 Task: Assign in the project AgileAssist the issue 'Implement a new cloud-based project portfolio management system for a company with advanced portfolio tracking and reporting capabilities' to the sprint 'Asteroid Belt'. Assign in the project AgileAssist the issue 'Integrate a new social media sharing feature into an existing mobile application to increase user engagement and brand awareness' to the sprint 'Asteroid Belt'. Assign in the project AgileAssist the issue 'Develop a new tool for automated testing of web accessibility compliance' to the sprint 'Asteroid Belt'. Assign in the project AgileAssist the issue 'Upgrade the deployment process of a web application to improve the speed and reliability of deployment' to the sprint 'Asteroid Belt'
Action: Mouse moved to (233, 63)
Screenshot: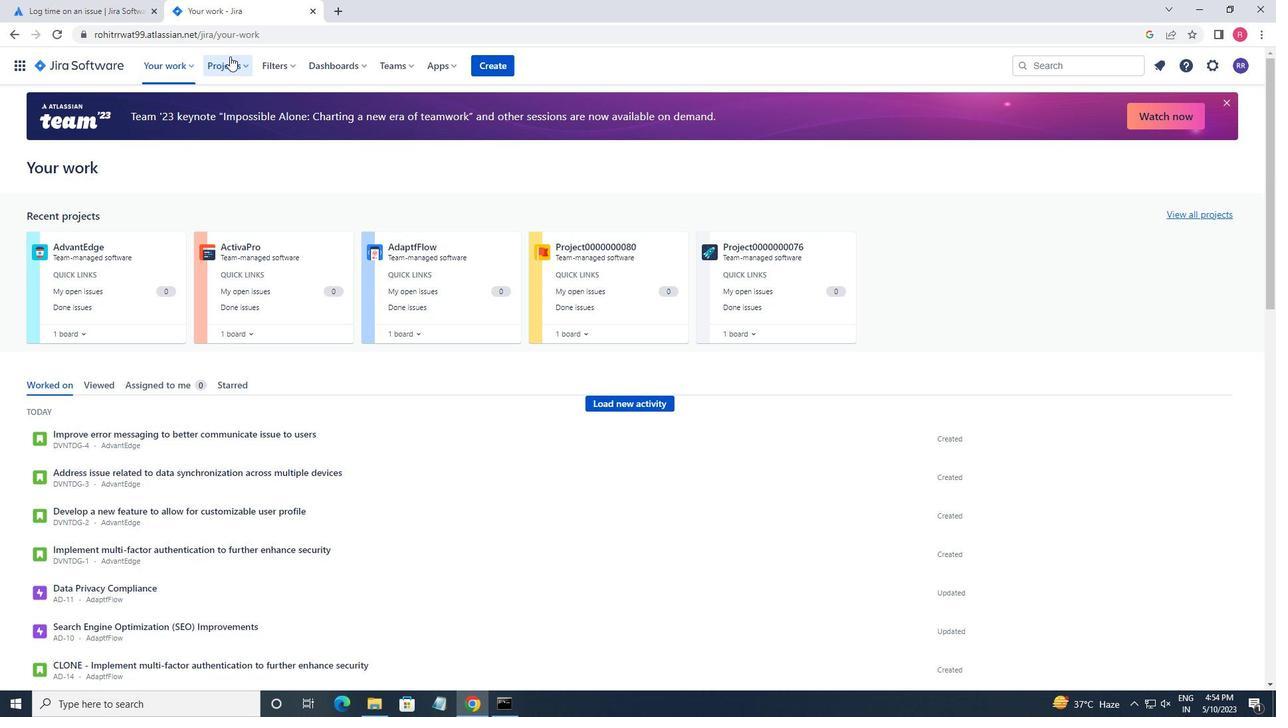 
Action: Mouse pressed left at (233, 63)
Screenshot: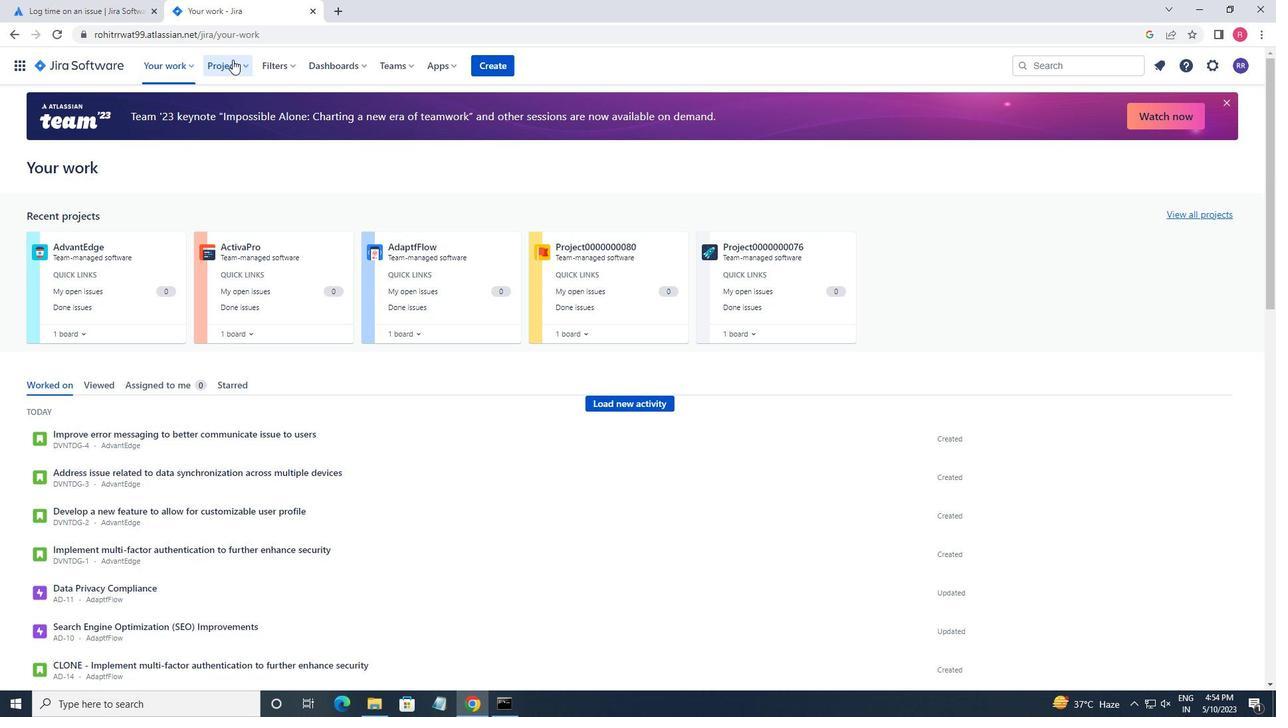 
Action: Mouse moved to (264, 116)
Screenshot: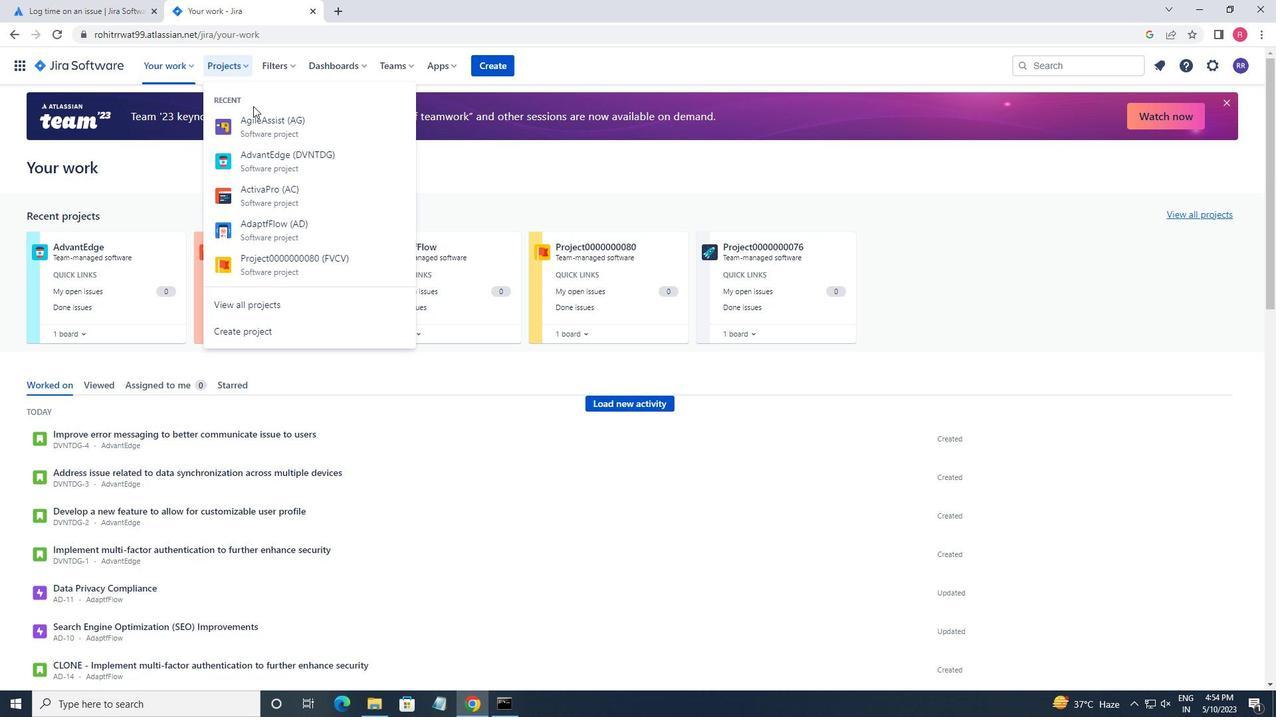 
Action: Mouse pressed left at (264, 116)
Screenshot: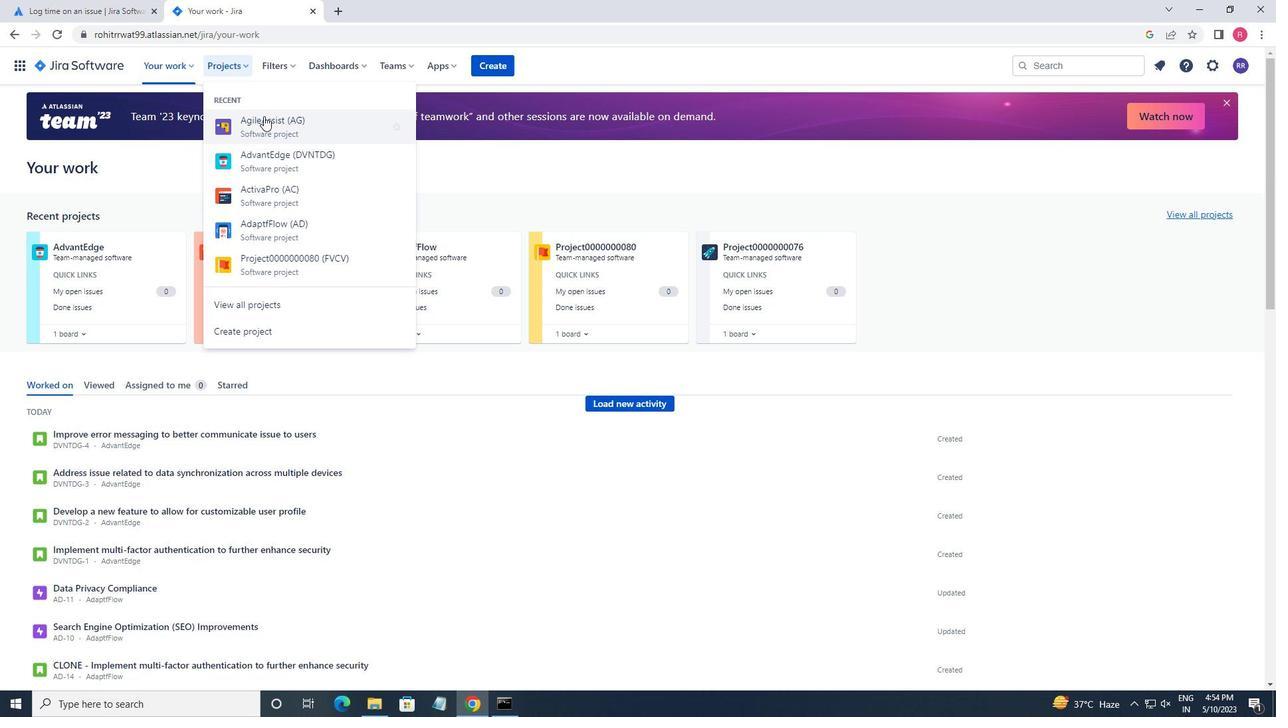 
Action: Mouse moved to (60, 198)
Screenshot: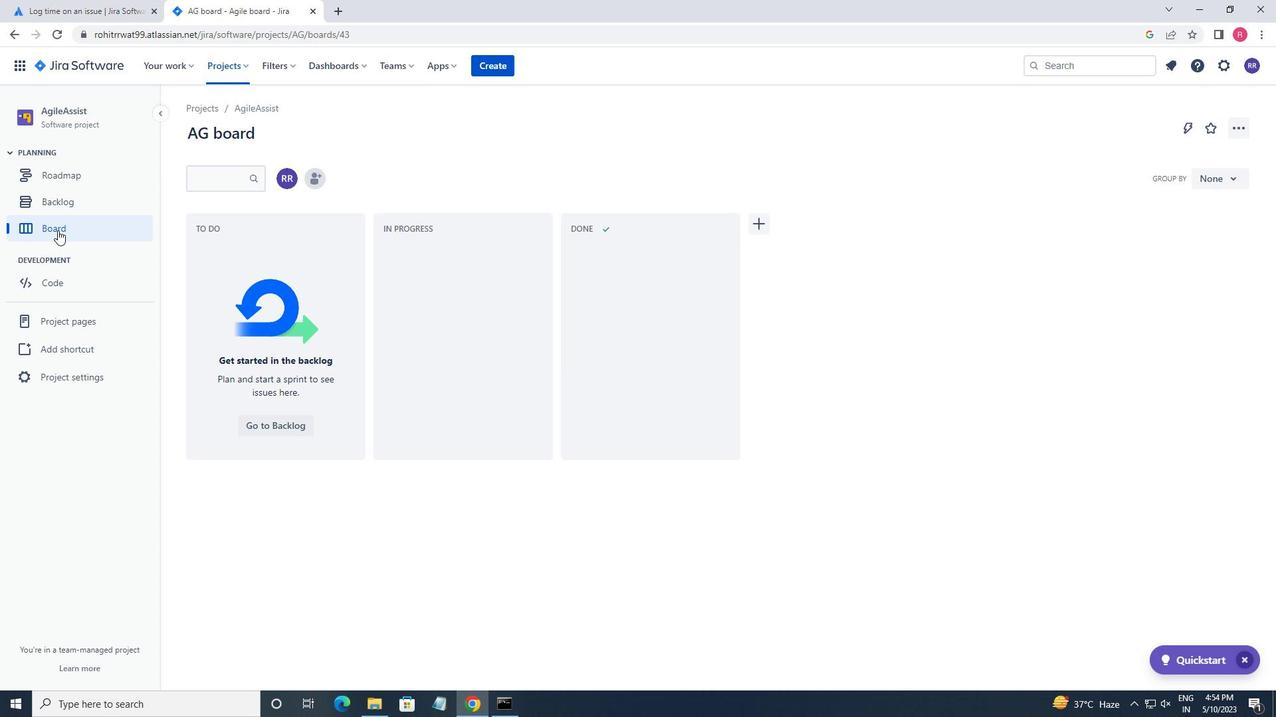 
Action: Mouse pressed left at (60, 198)
Screenshot: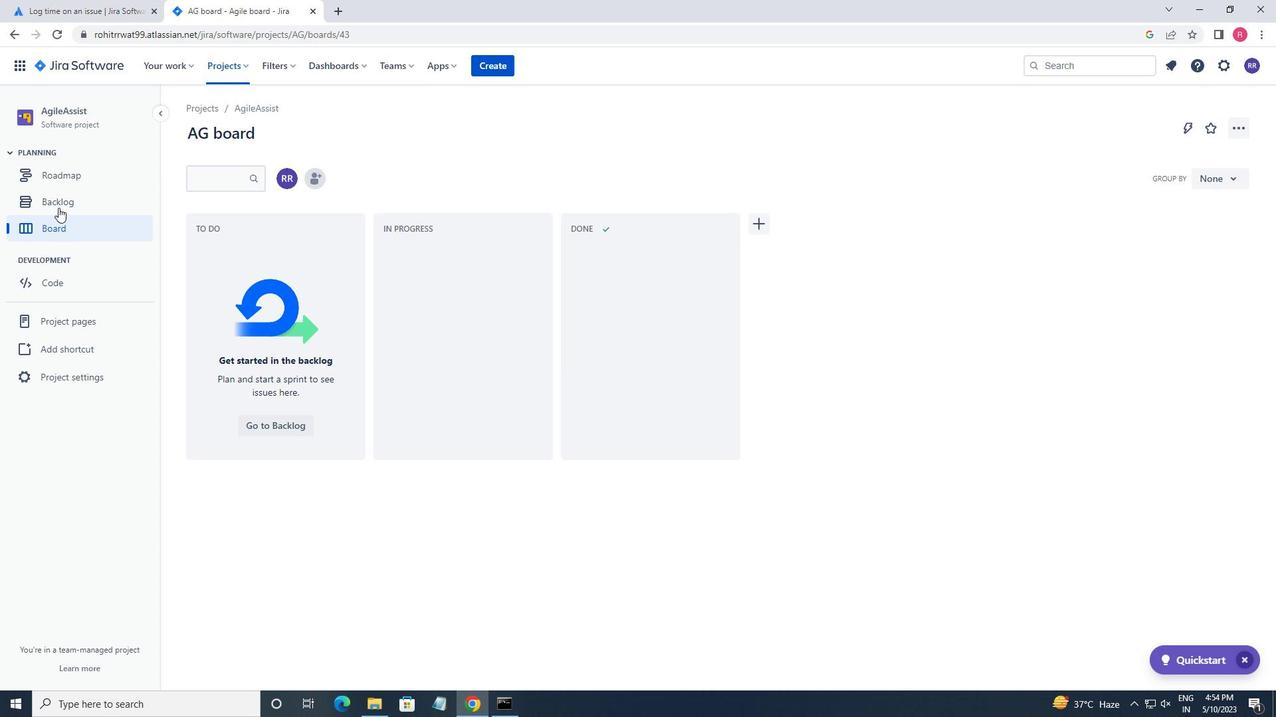 
Action: Mouse moved to (606, 556)
Screenshot: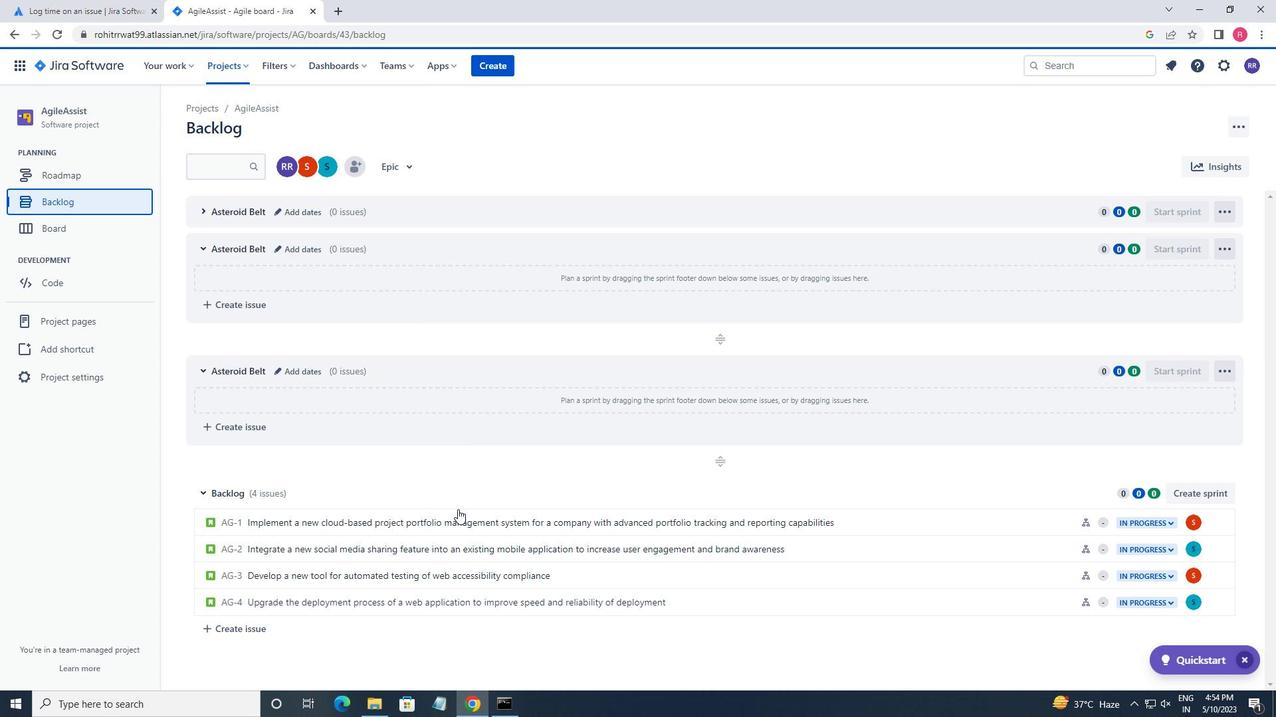 
Action: Mouse scrolled (606, 555) with delta (0, 0)
Screenshot: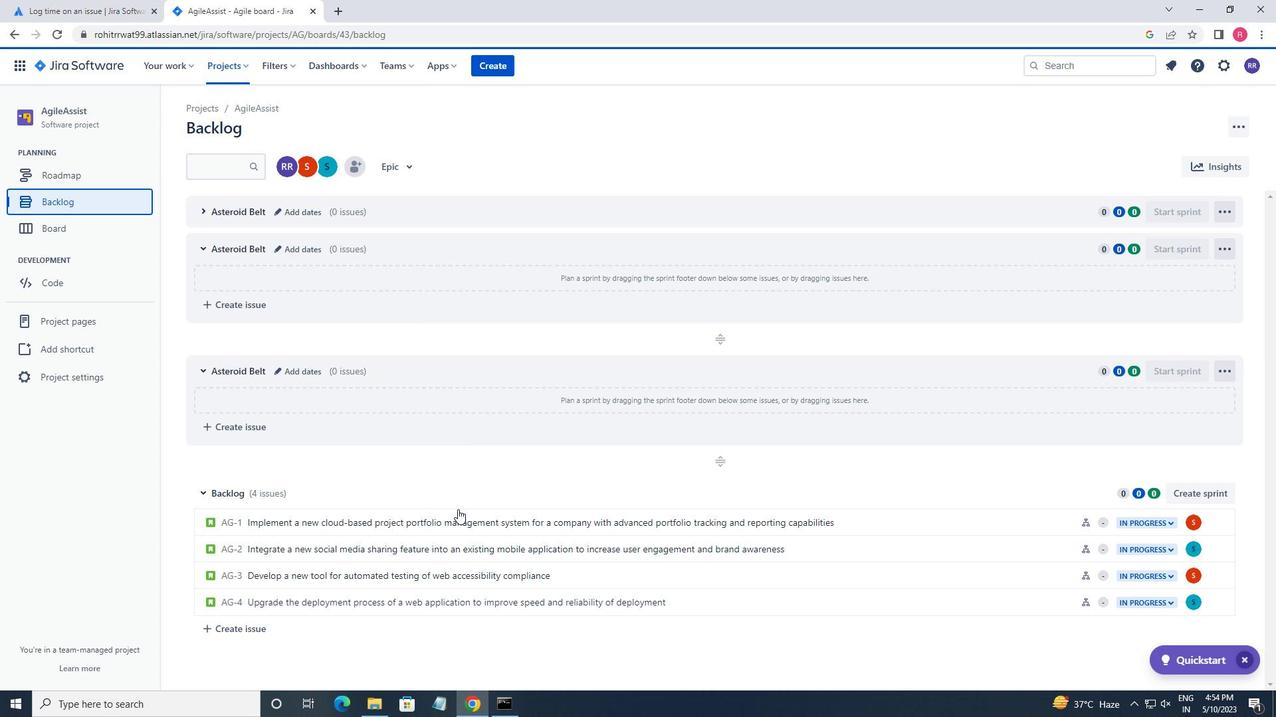 
Action: Mouse moved to (627, 553)
Screenshot: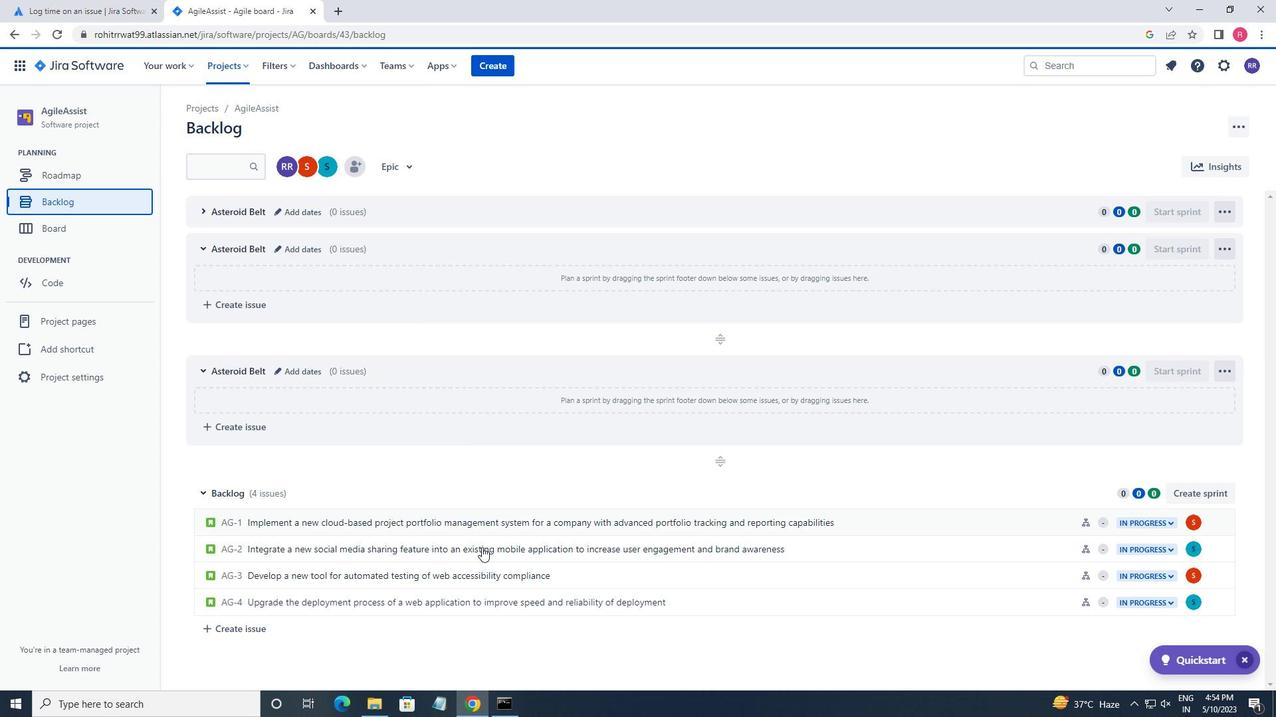 
Action: Mouse scrolled (627, 553) with delta (0, 0)
Screenshot: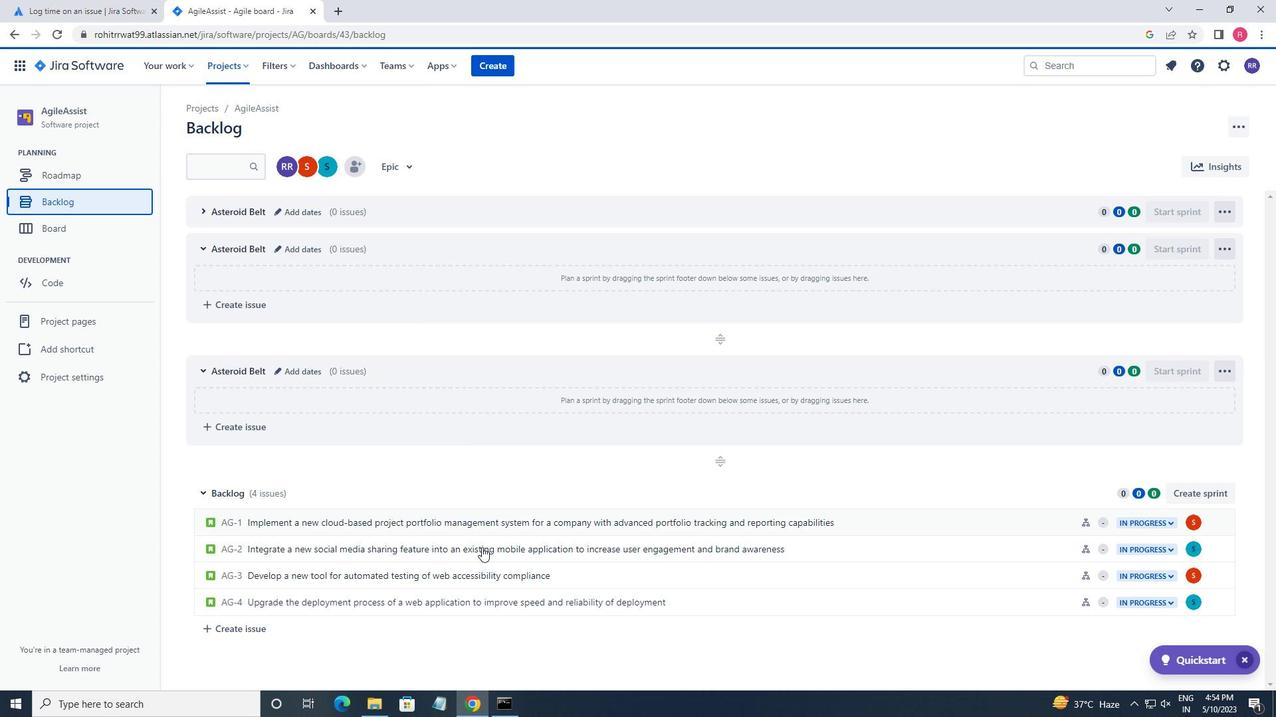 
Action: Mouse moved to (628, 553)
Screenshot: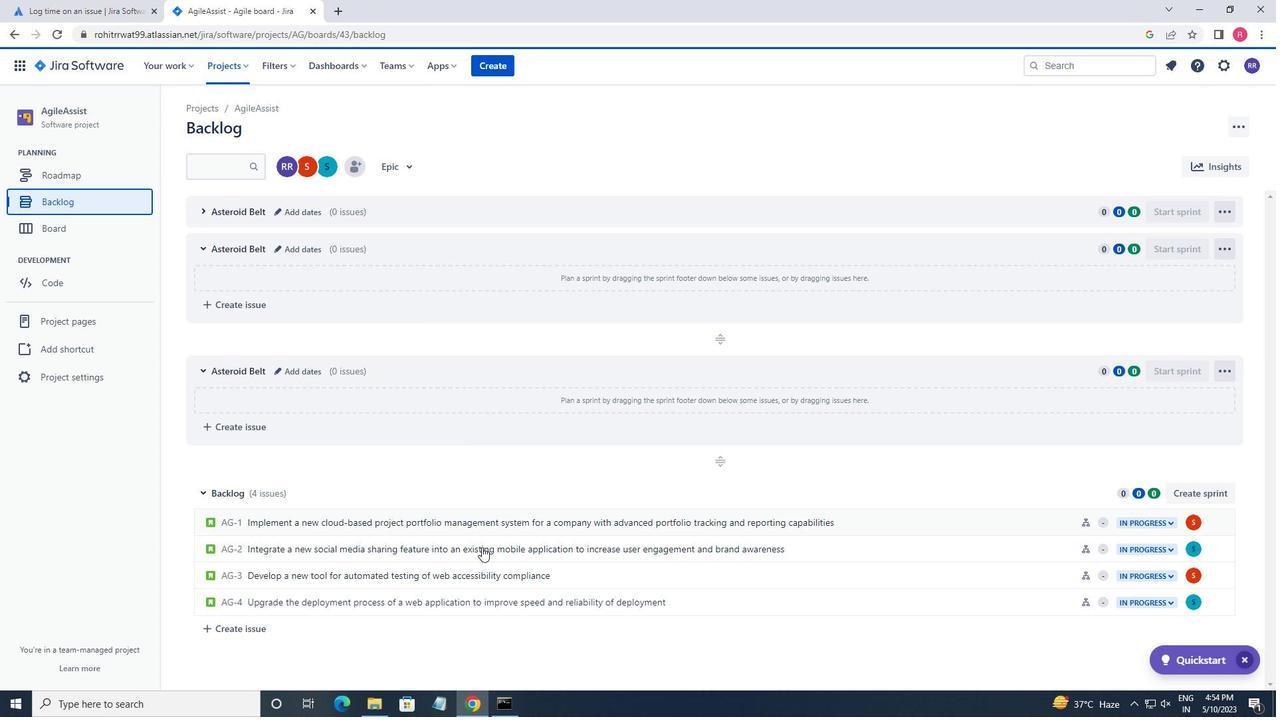 
Action: Mouse scrolled (628, 552) with delta (0, 0)
Screenshot: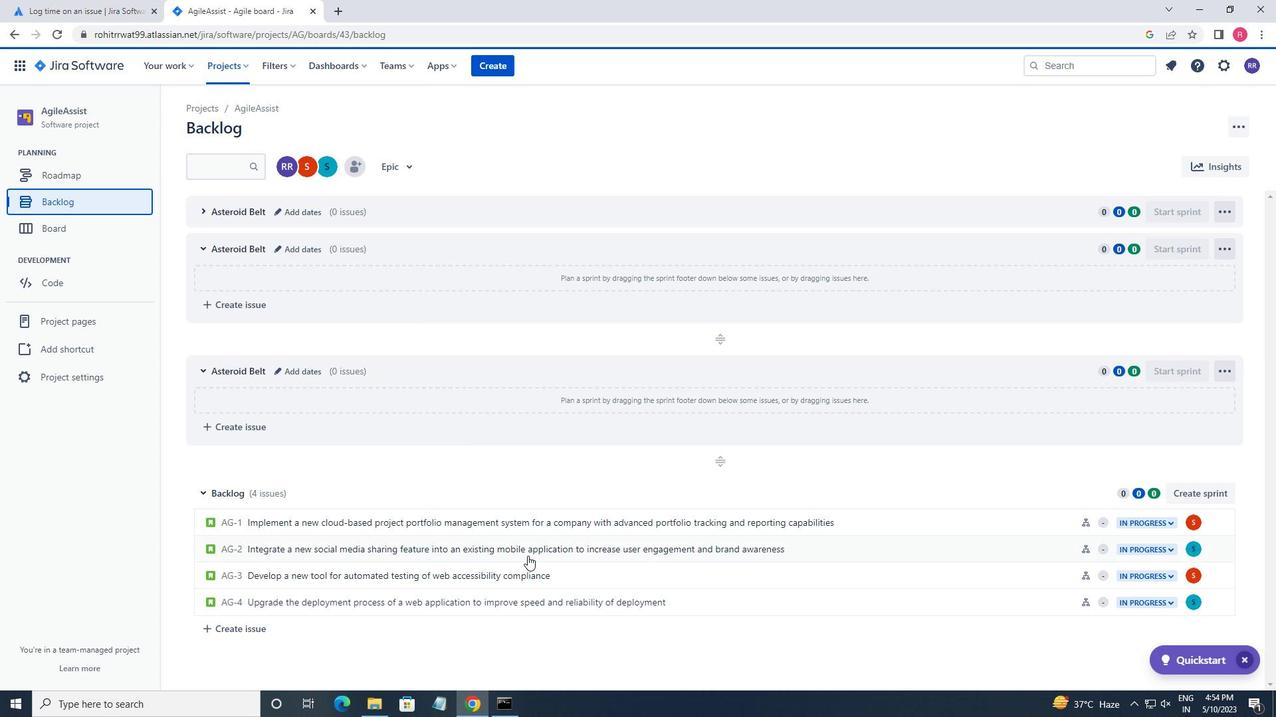 
Action: Mouse moved to (1209, 523)
Screenshot: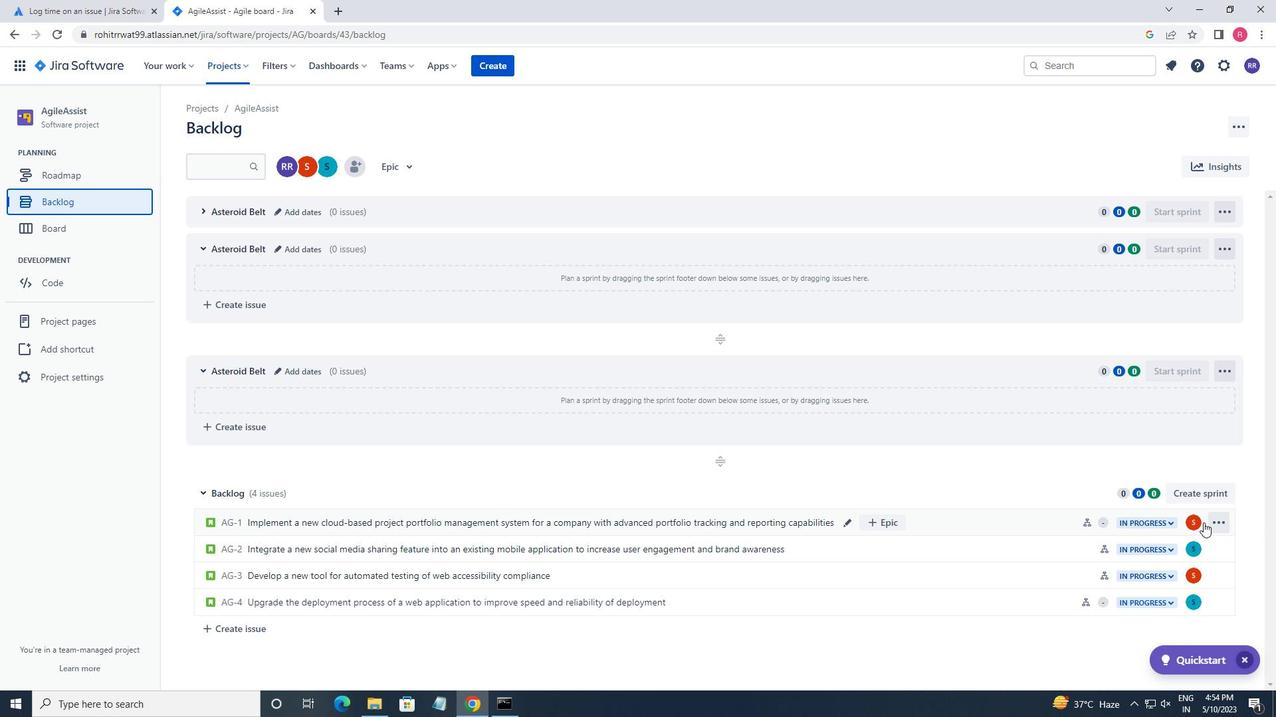 
Action: Mouse pressed left at (1209, 523)
Screenshot: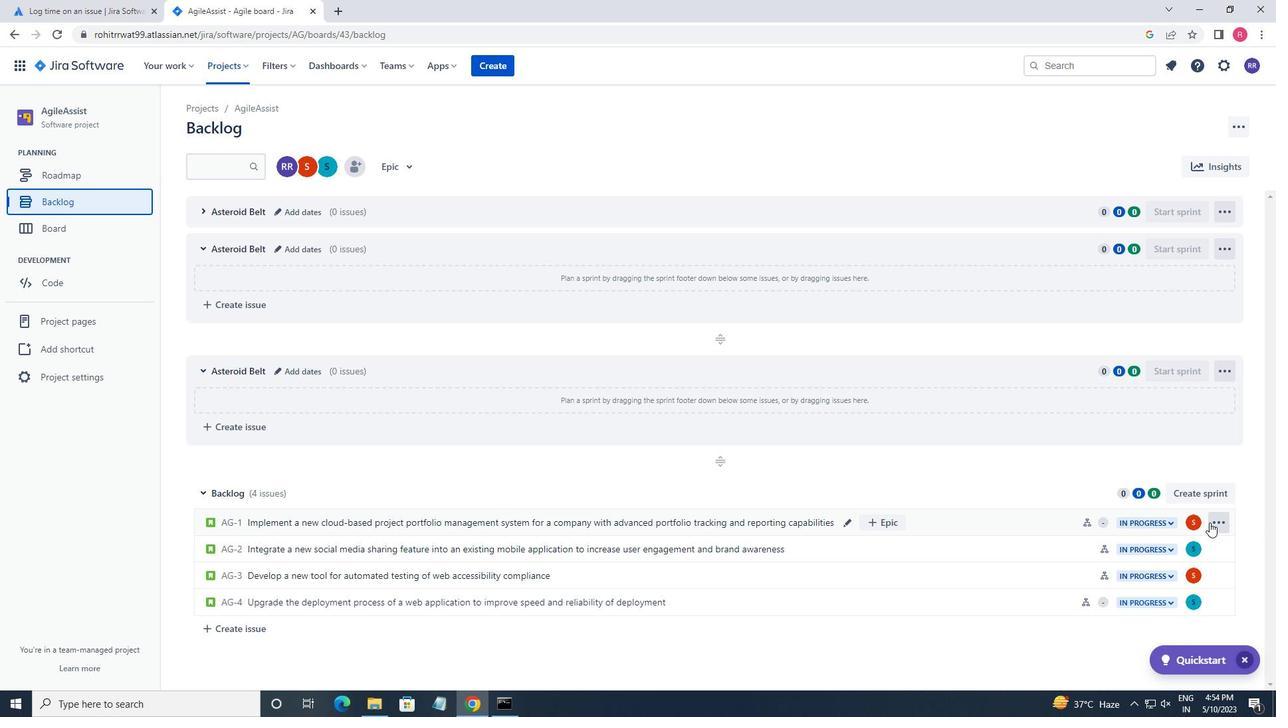 
Action: Mouse moved to (1175, 409)
Screenshot: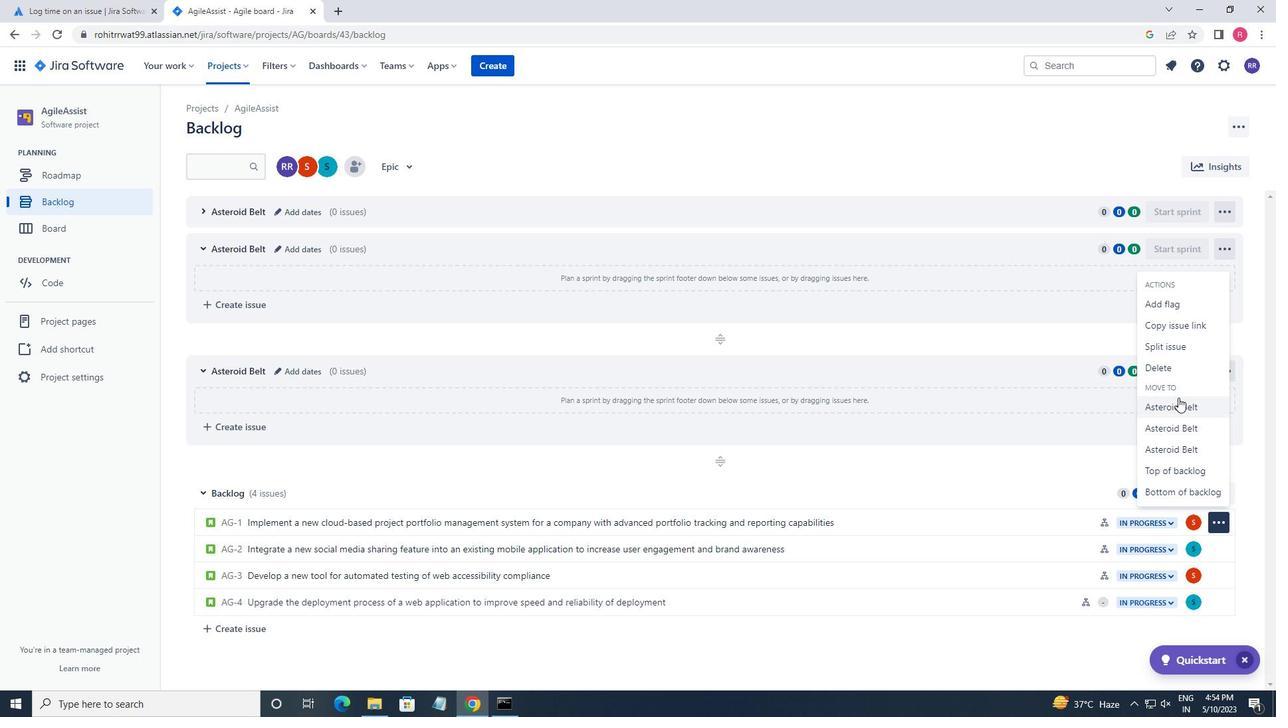 
Action: Mouse pressed left at (1175, 409)
Screenshot: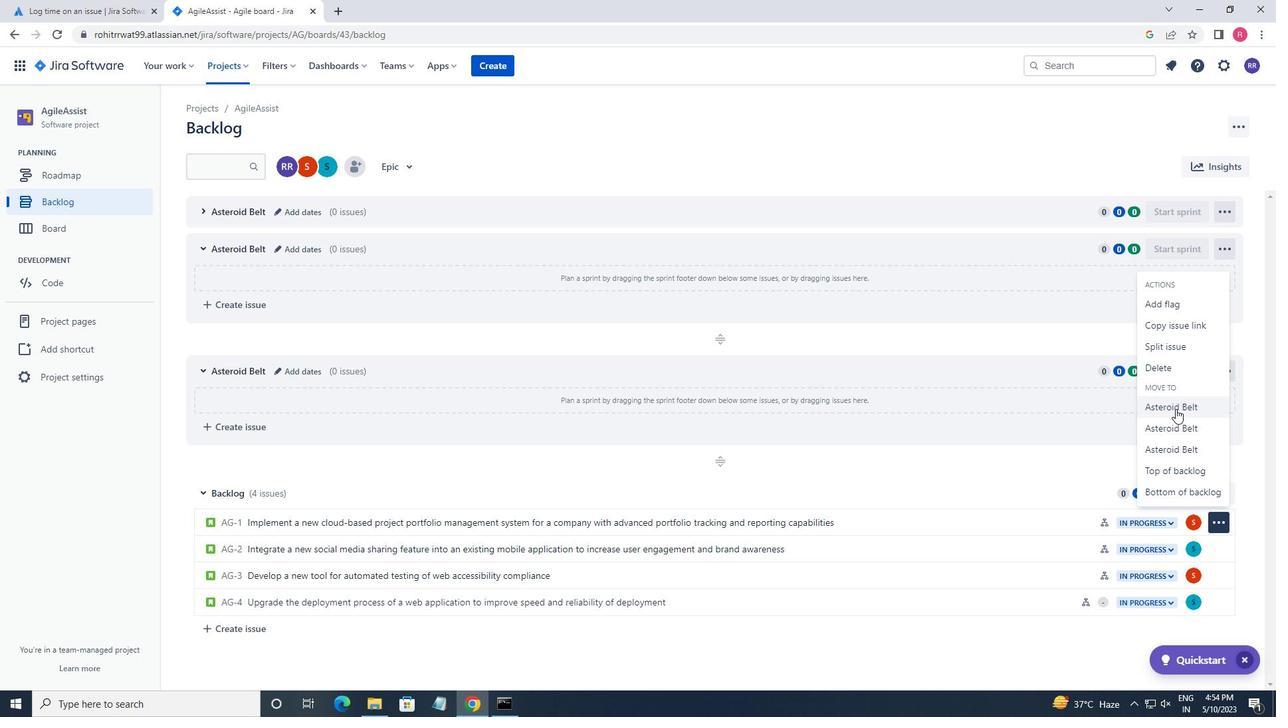 
Action: Mouse moved to (1223, 523)
Screenshot: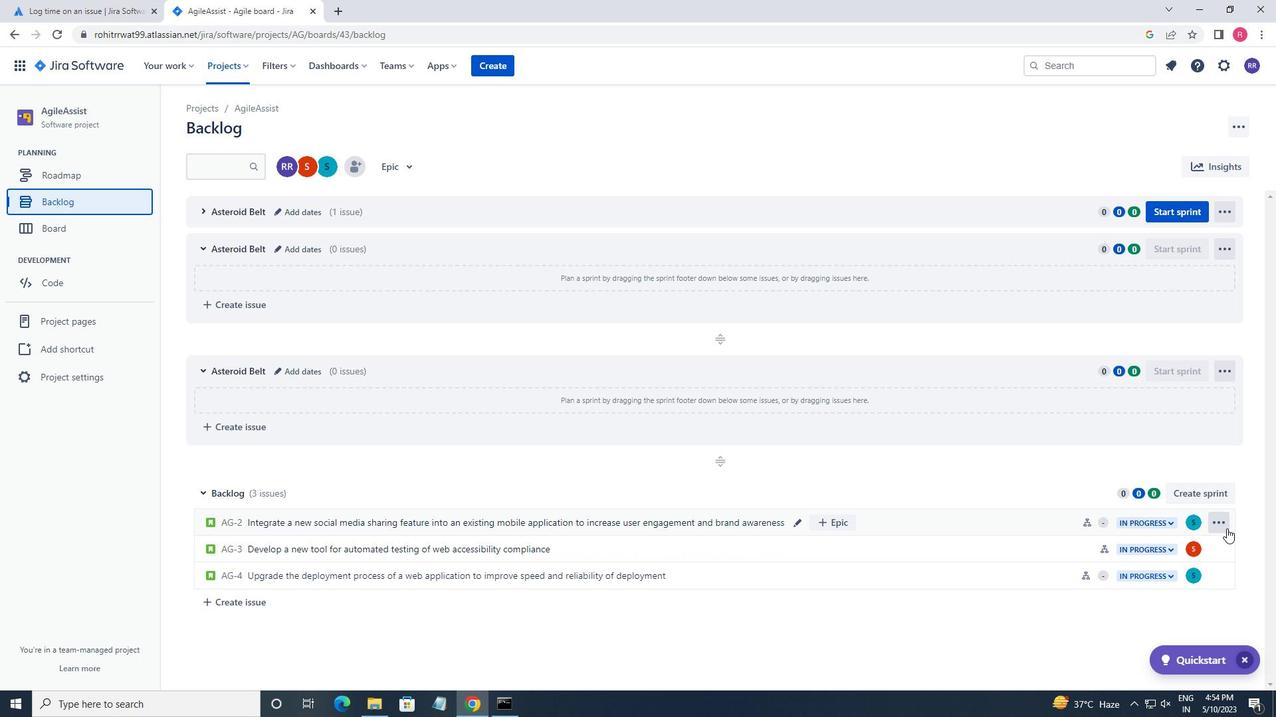 
Action: Mouse pressed left at (1223, 523)
Screenshot: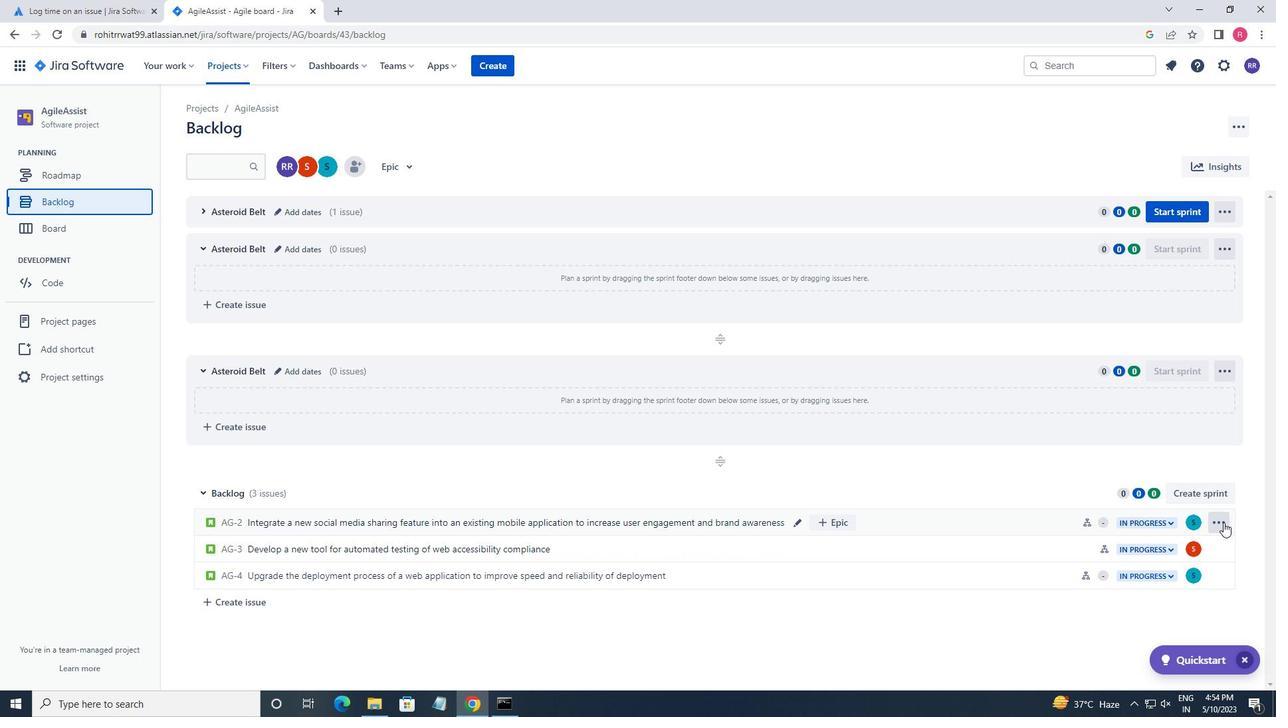 
Action: Mouse moved to (1184, 432)
Screenshot: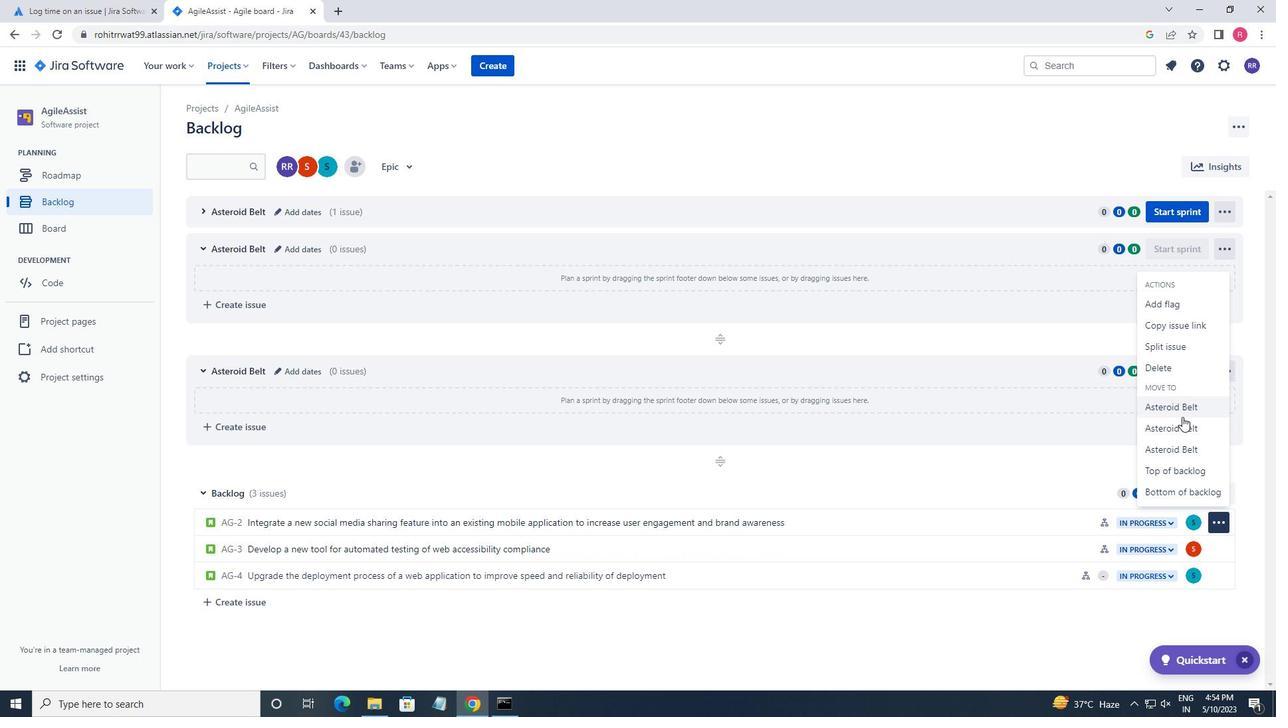 
Action: Mouse pressed left at (1184, 432)
Screenshot: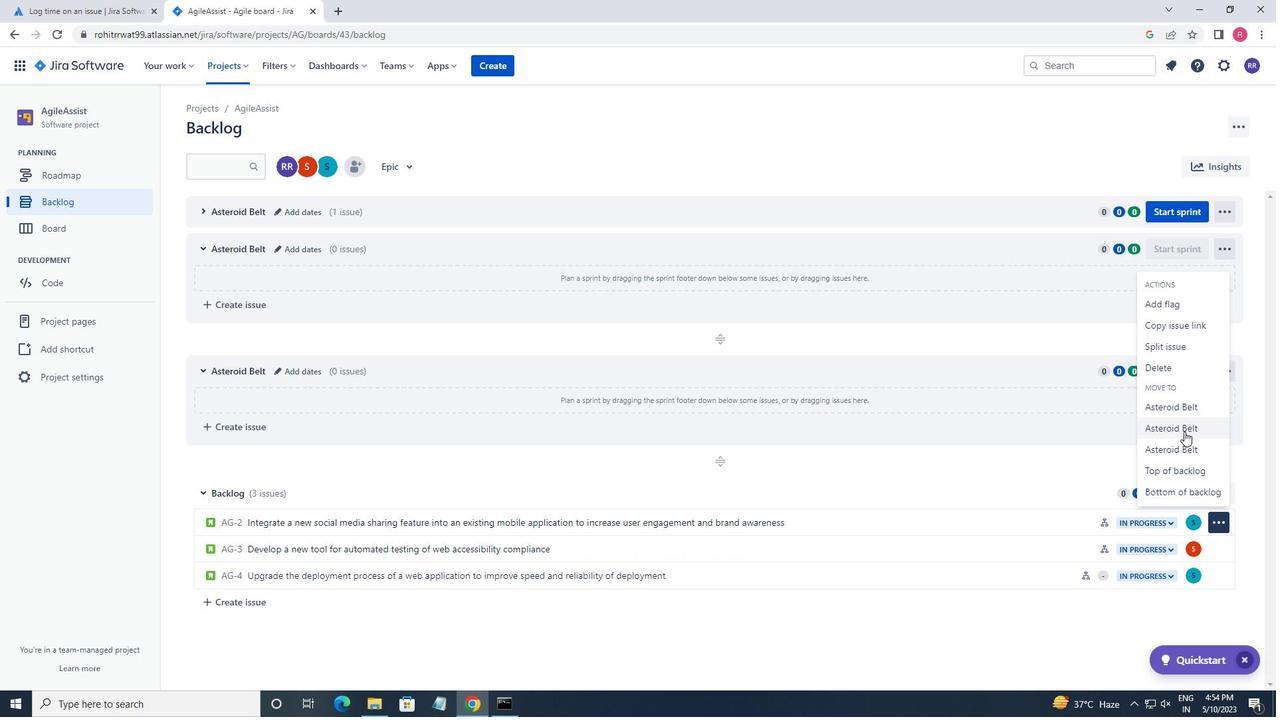 
Action: Mouse moved to (1213, 531)
Screenshot: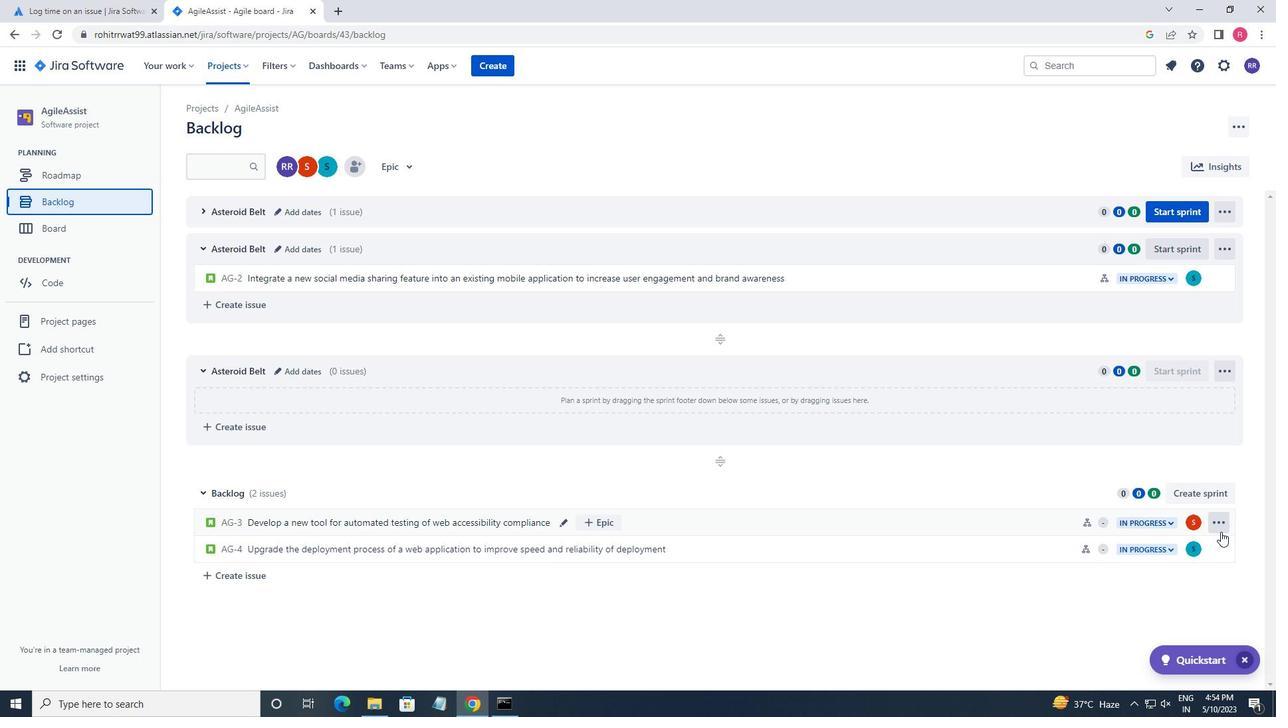 
Action: Mouse pressed left at (1213, 531)
Screenshot: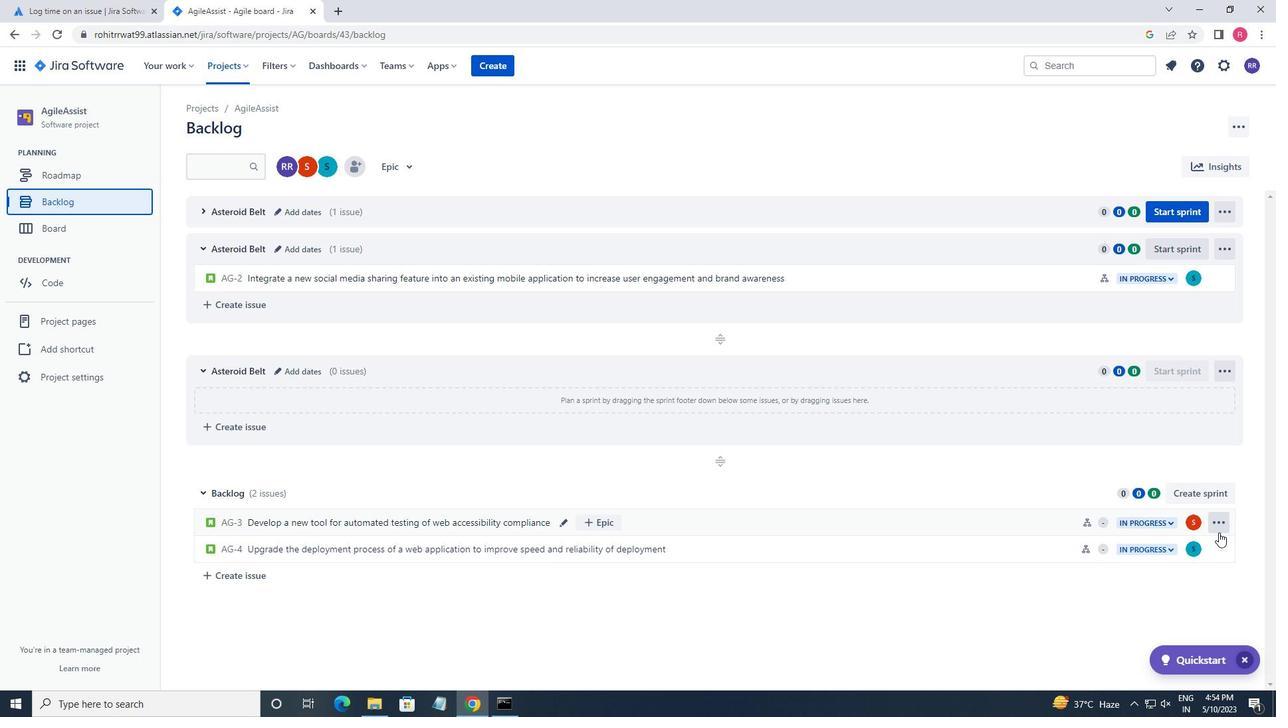 
Action: Mouse moved to (1193, 456)
Screenshot: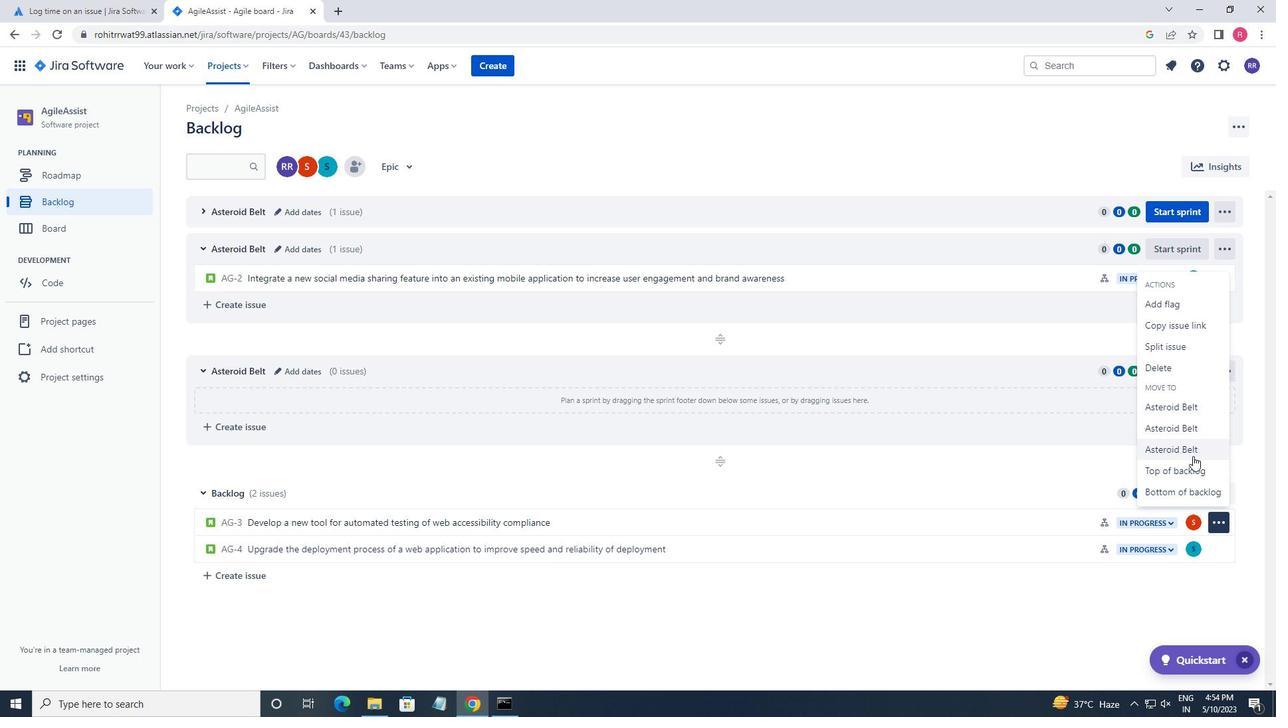 
Action: Mouse pressed left at (1193, 456)
Screenshot: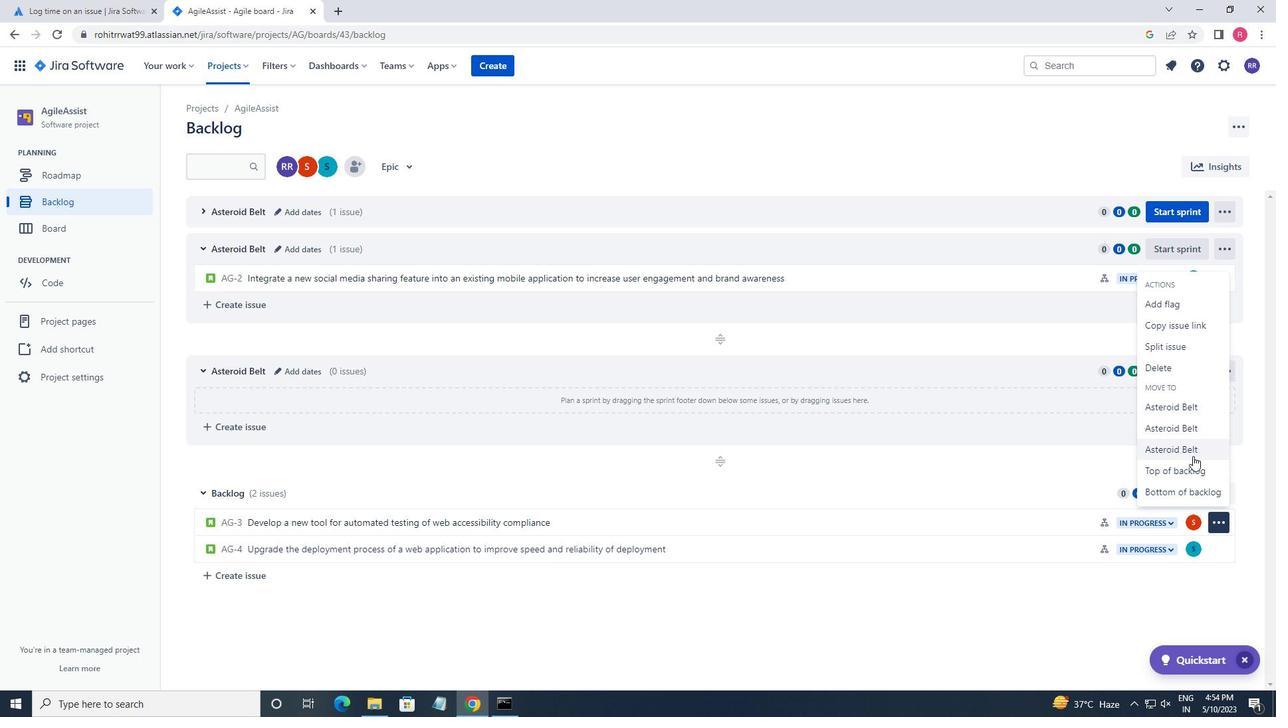 
Action: Mouse moved to (1217, 528)
Screenshot: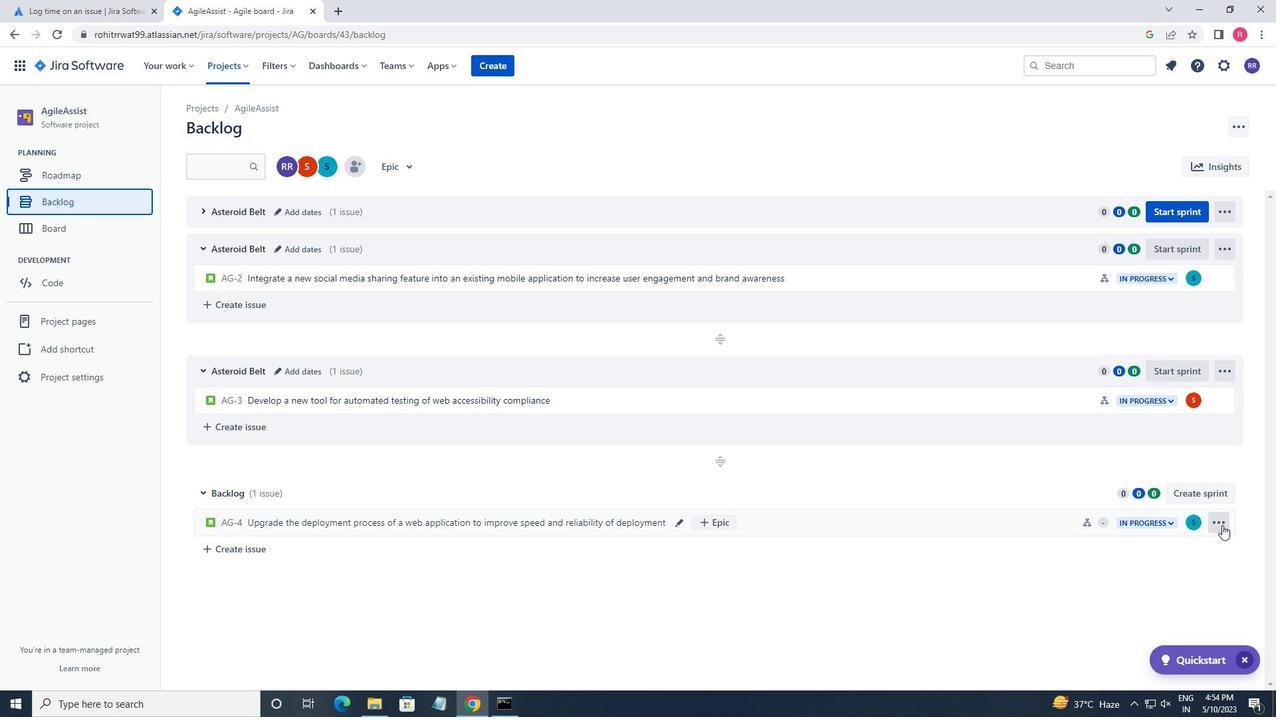
Action: Mouse pressed left at (1217, 528)
Screenshot: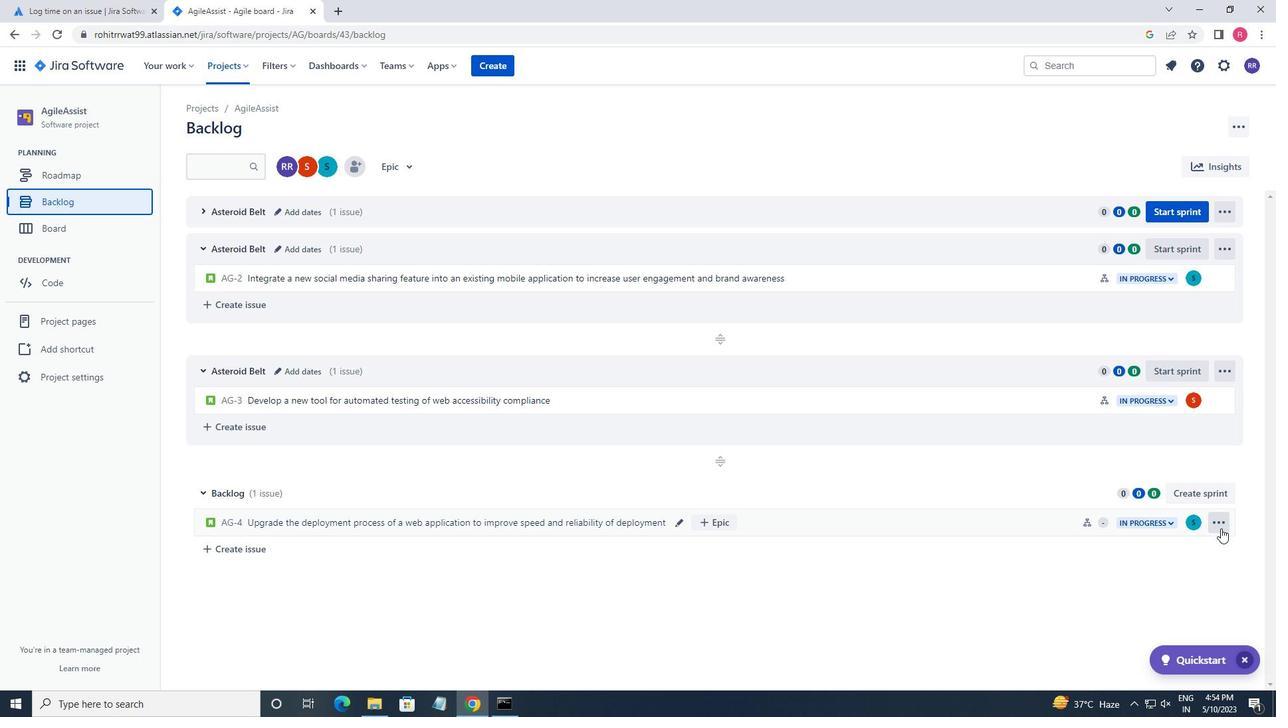 
Action: Mouse moved to (1191, 455)
Screenshot: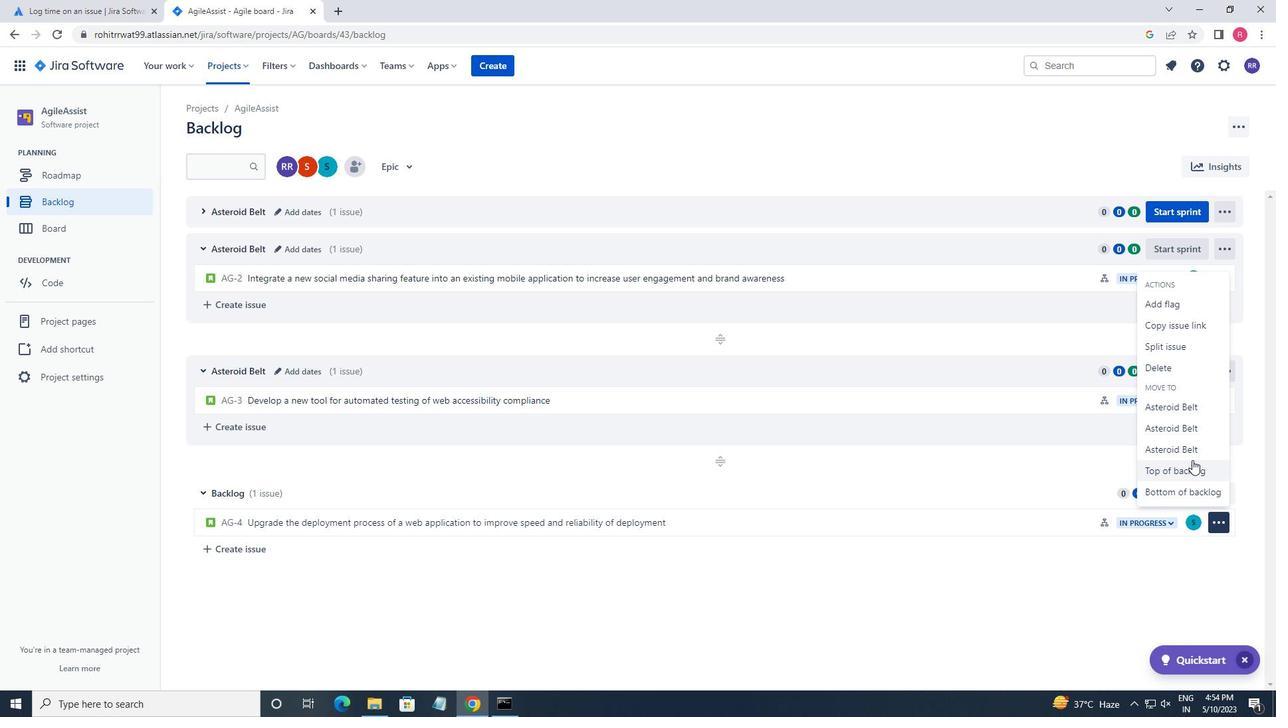
Action: Mouse pressed left at (1191, 455)
Screenshot: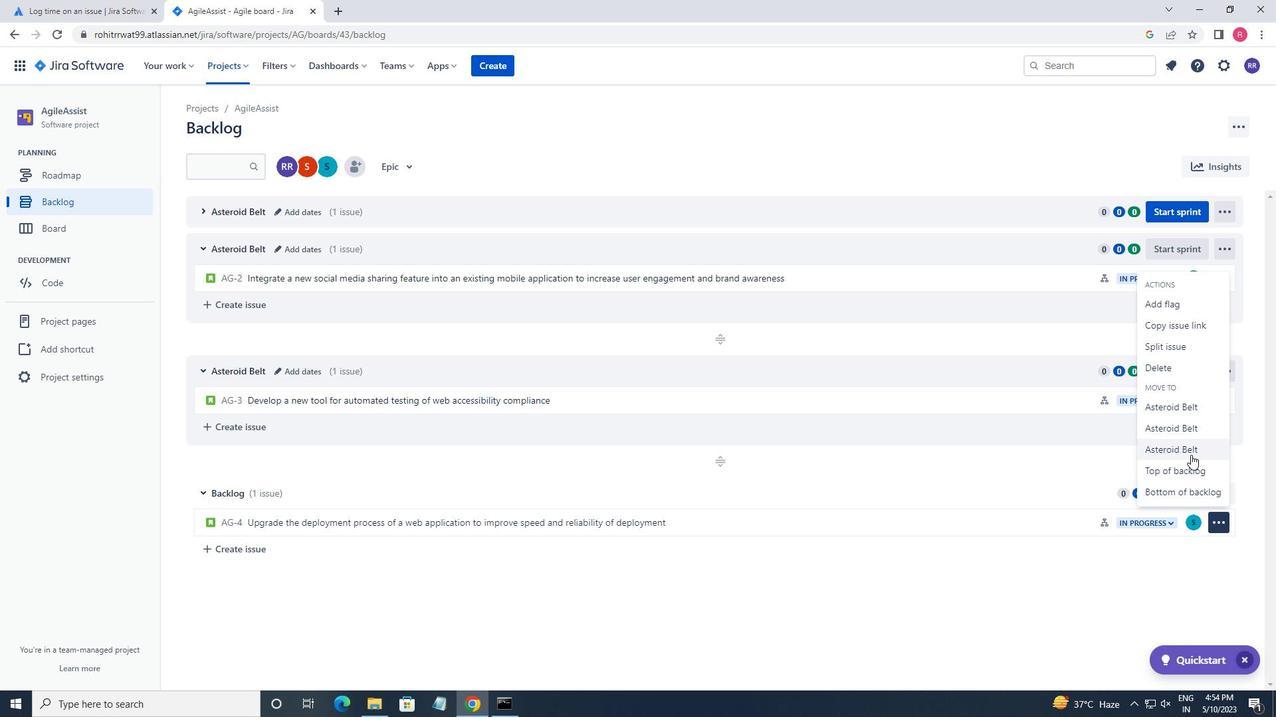 
